 Task: Open a blank sheet, save the file as Ethicsfile.odt Type the sentence 'Friendship is a special bond between individuals based on mutual trust, support, and shared experiences. True friends offer companionship, loyalty, and understanding. They play an essential role in our lives, providing emotional support and enriching our journey.'Add formula using equations and charcters after the sentence 'A=bh' Select the formula and highlight with color Yellow Change the page Orientation to  Potrait
Action: Mouse moved to (988, 70)
Screenshot: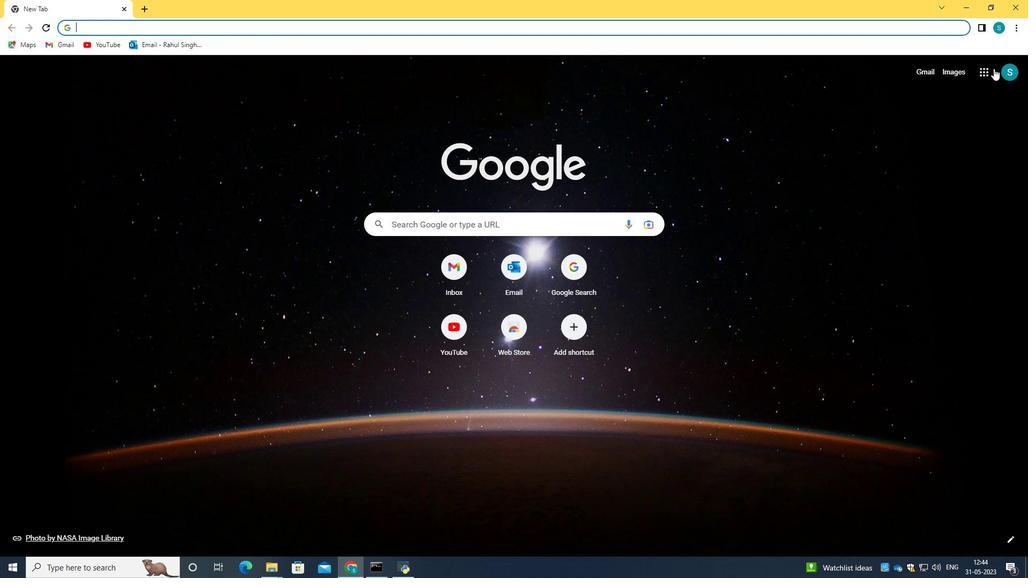 
Action: Mouse pressed left at (988, 70)
Screenshot: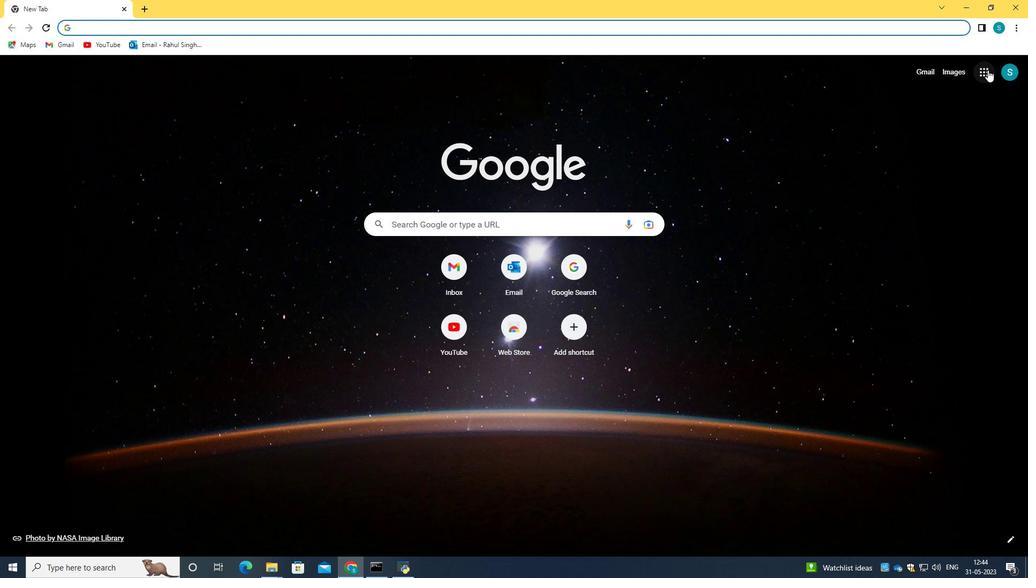 
Action: Mouse moved to (883, 184)
Screenshot: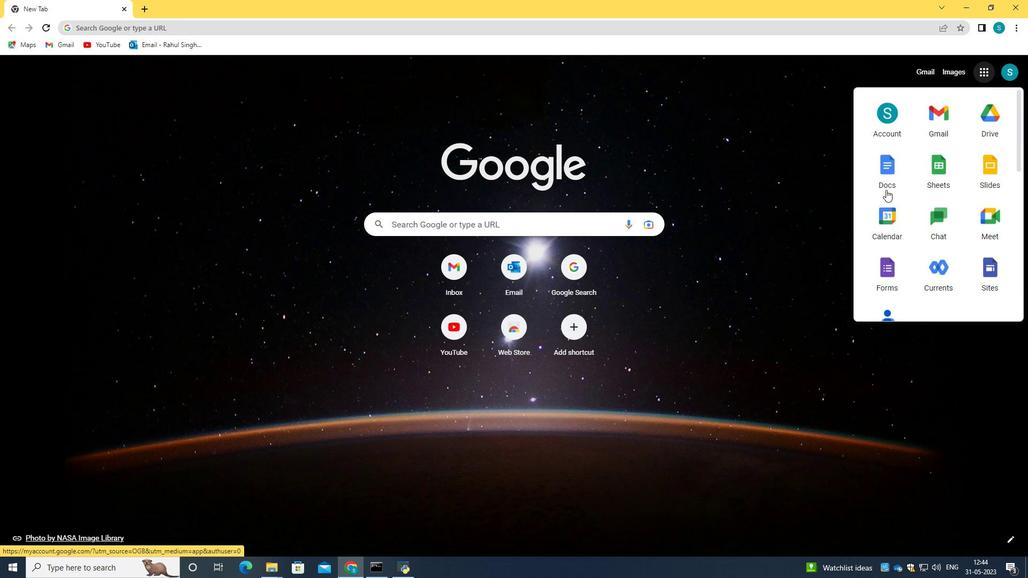 
Action: Mouse pressed left at (883, 184)
Screenshot: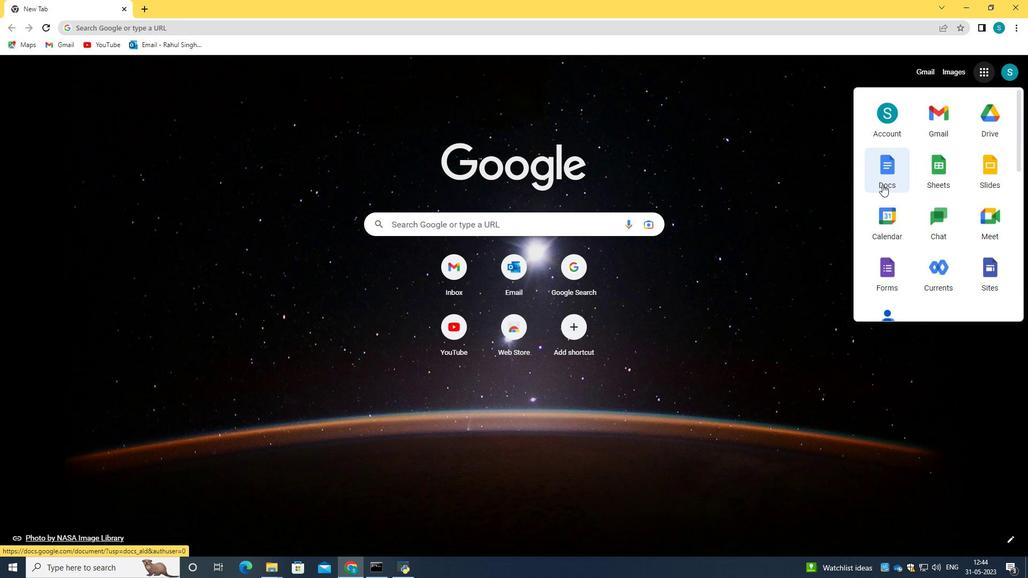 
Action: Mouse moved to (250, 202)
Screenshot: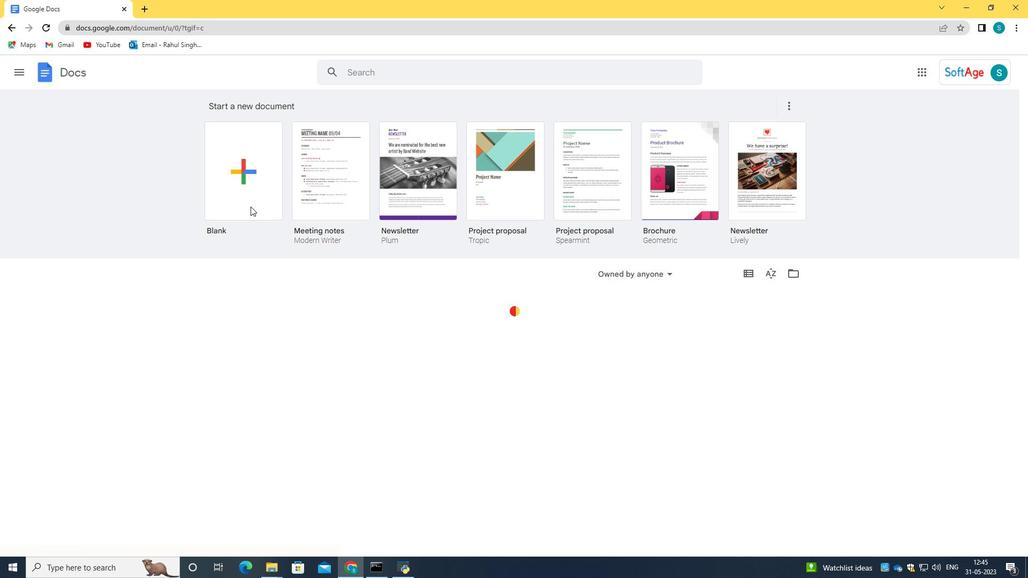 
Action: Mouse pressed left at (250, 202)
Screenshot: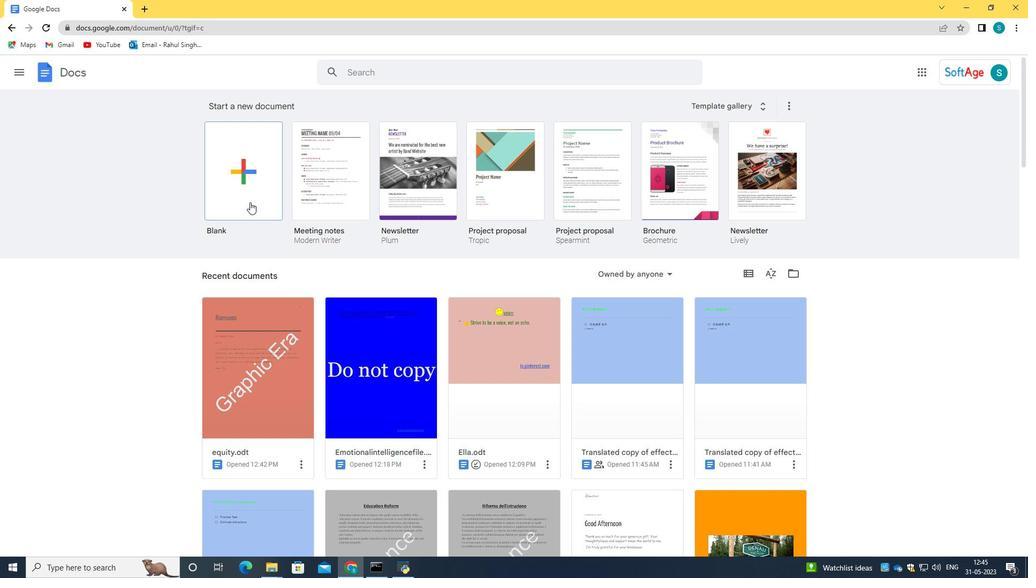 
Action: Mouse moved to (398, 205)
Screenshot: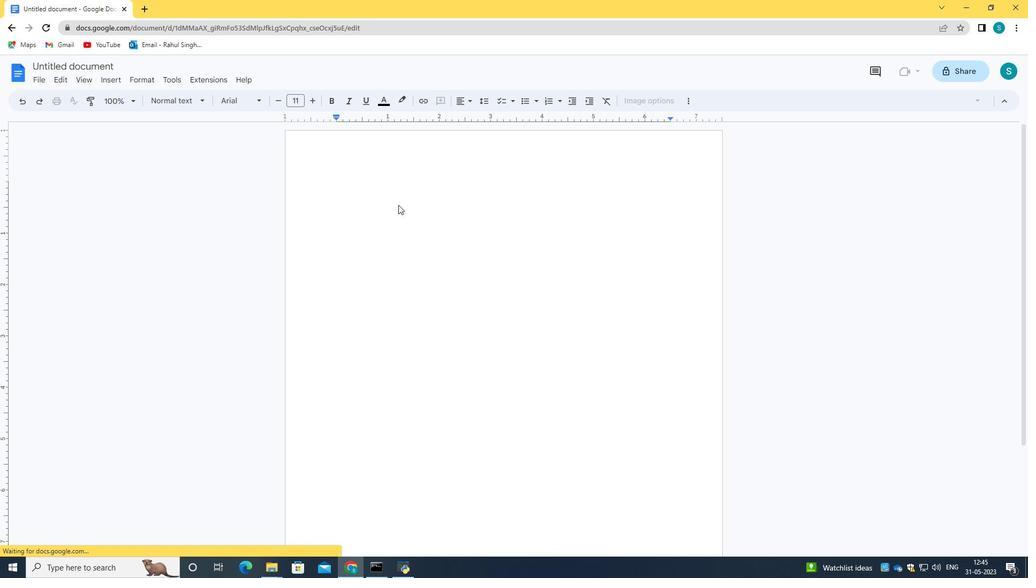
Action: Mouse pressed left at (398, 205)
Screenshot: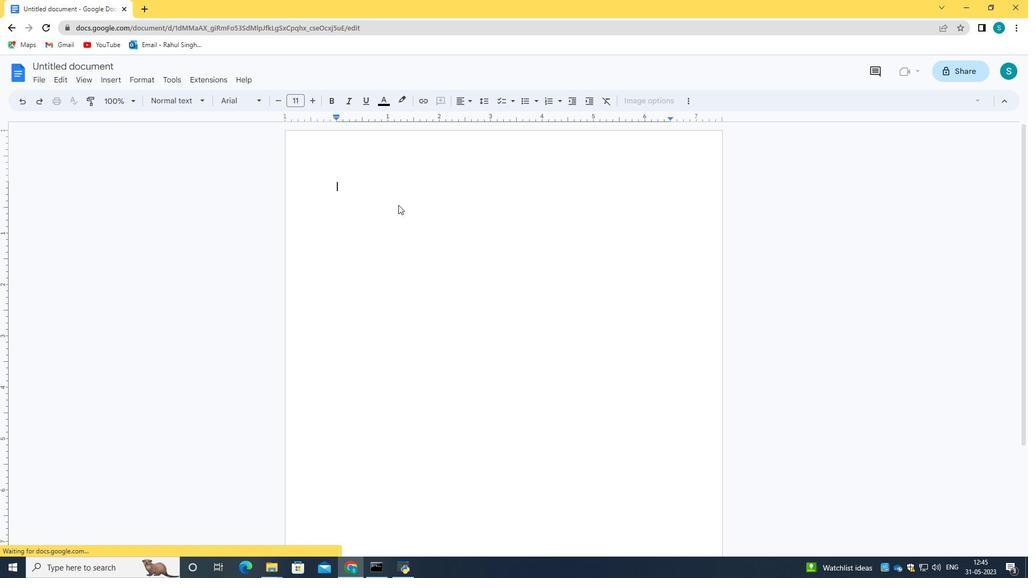 
Action: Mouse moved to (95, 63)
Screenshot: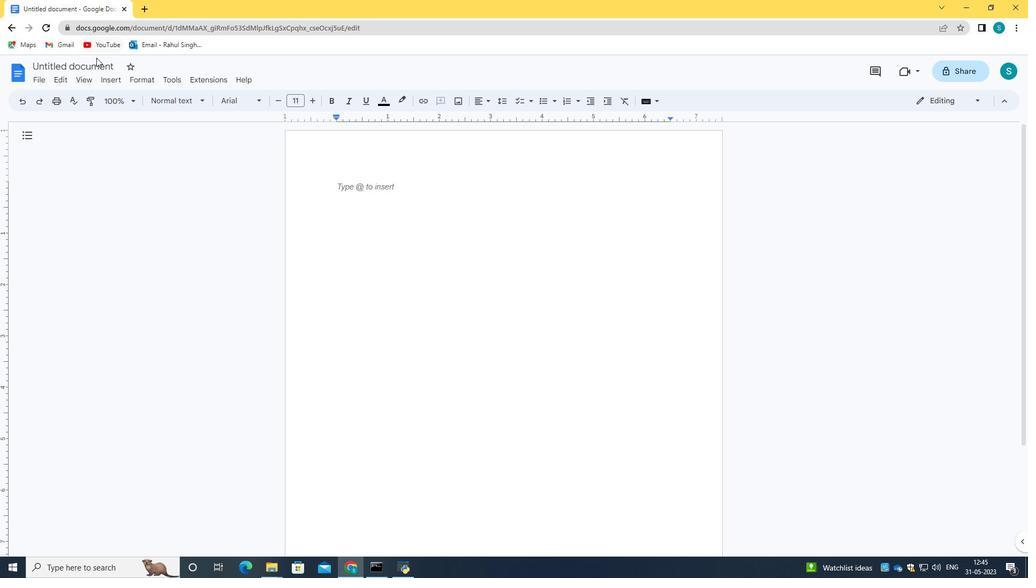 
Action: Mouse pressed left at (95, 63)
Screenshot: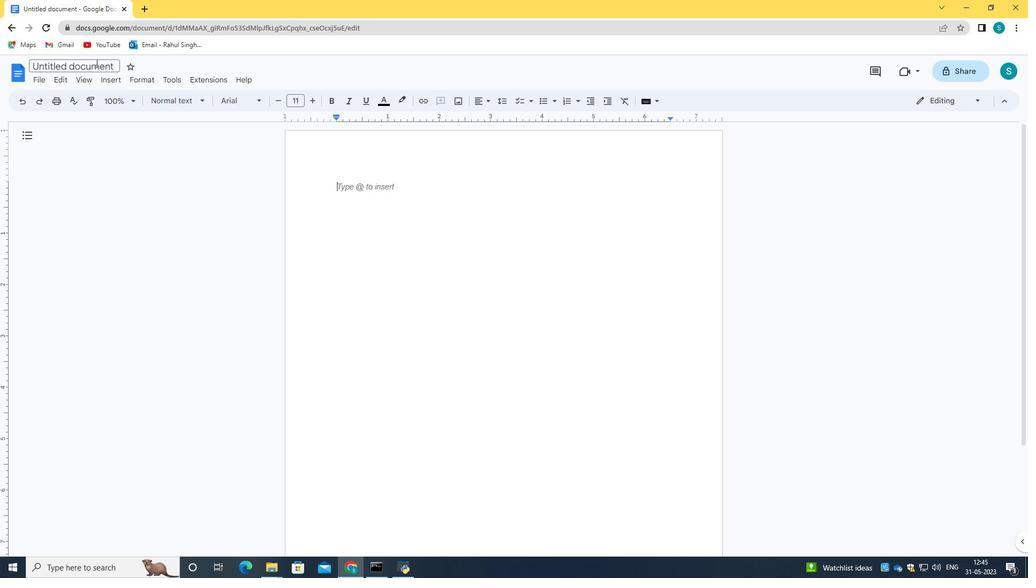 
Action: Mouse moved to (96, 64)
Screenshot: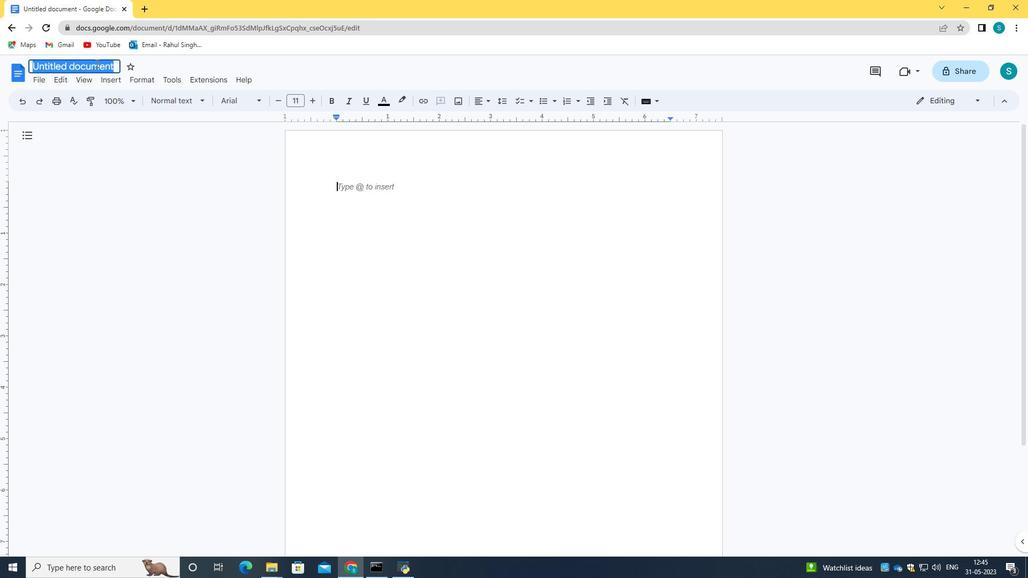 
Action: Key pressed <Key.backspace><Key.caps_lock>E<Key.caps_lock>thicsfile.odt<Key.enter>
Screenshot: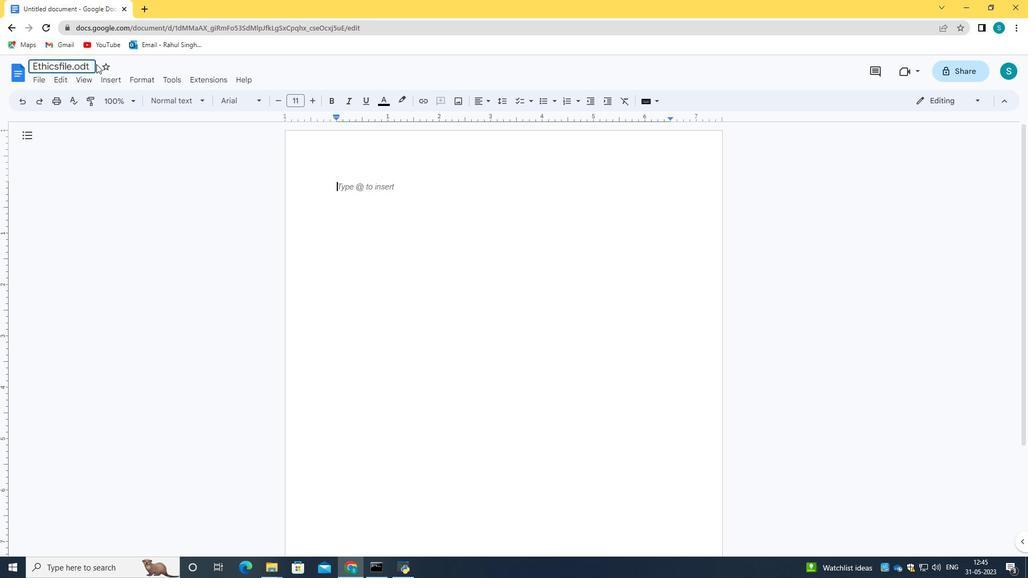 
Action: Mouse moved to (412, 193)
Screenshot: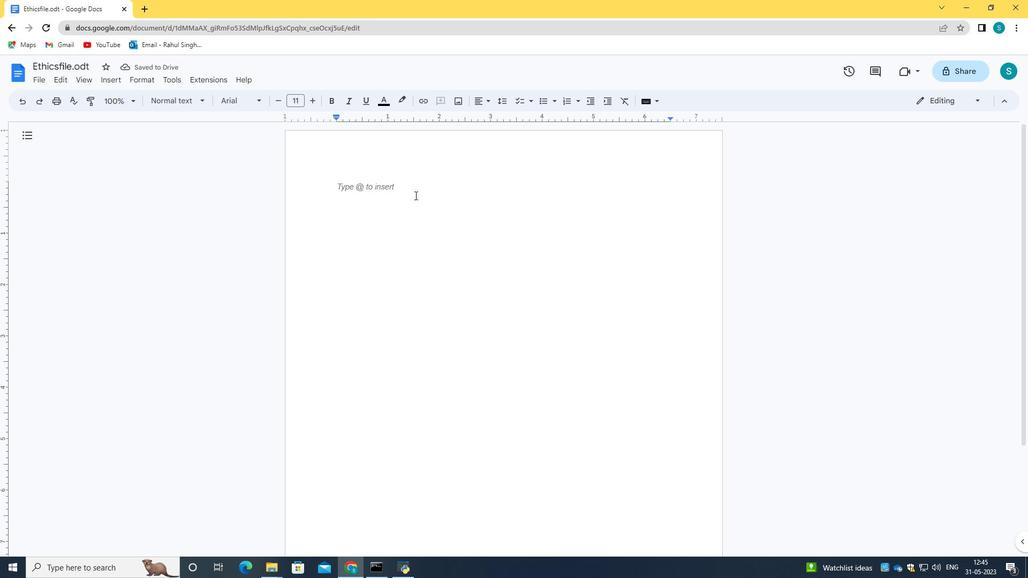 
Action: Key pressed <Key.caps_lock>F<Key.caps_lock>riendship<Key.space>is<Key.space>a<Key.space>special<Key.space>bond<Key.space>between<Key.space>individuals<Key.space>bad<Key.backspace>sed<Key.space>on<Key.space>mutual<Key.space>trust,<Key.space>suppot<Key.space>and<Key.space>shared<Key.space>experiv<Key.backspace>ences.<Key.space><Key.caps_lock>T<Key.caps_lock>rue<Key.space>friens<Key.backspace>ds<Key.space>ar<Key.backspace><Key.backspace>offer<Key.space>companionship,<Key.space>loyalty,<Key.space><Key.backspace><Key.backspace><Key.space>and<Key.space>understanding<Key.space>.<Key.space><Key.caps_lock>T<Key.caps_lock>hey<Key.space>play<Key.space>an<Key.space>essential<Key.space>role<Key.space>in<Key.space>our<Key.space>lives,<Key.space>providing<Key.space>emotional<Key.space>support<Key.space>and<Key.space>enriching<Key.space>our<Key.space>journe<Key.backspace>y=<Key.backspace><Key.backspace>ey.
Screenshot: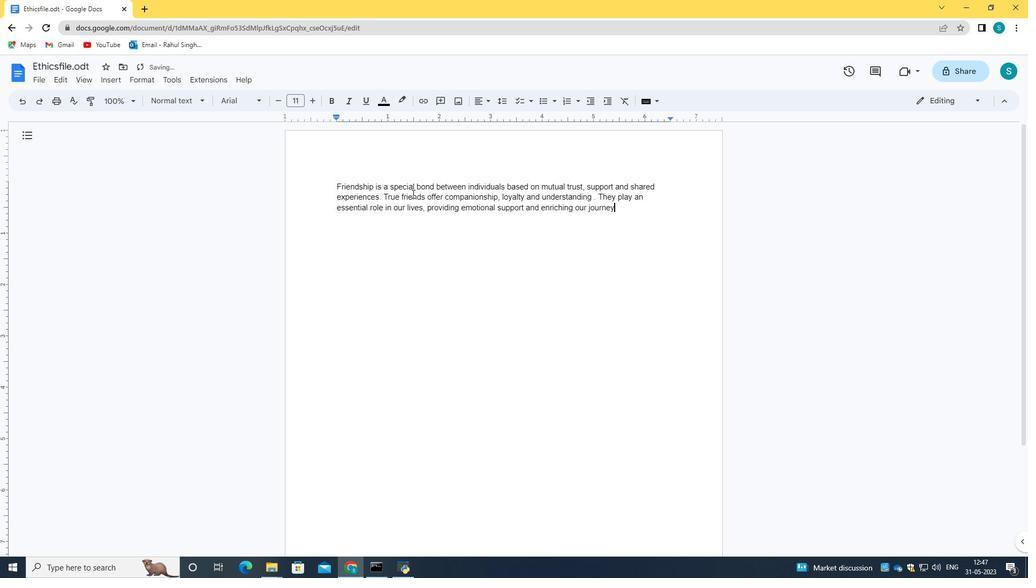 
Action: Mouse moved to (523, 247)
Screenshot: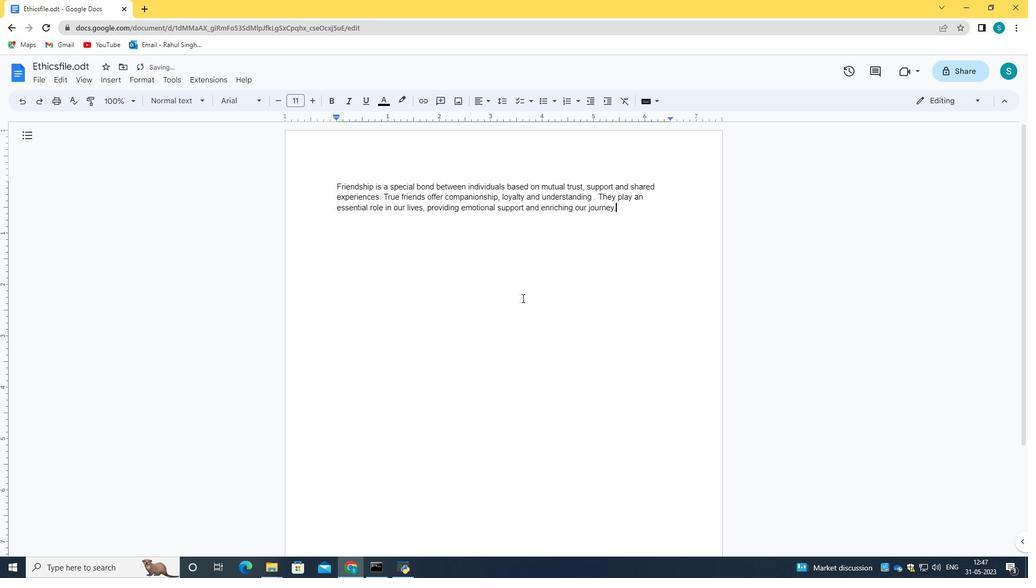 
Action: Mouse pressed left at (523, 247)
Screenshot: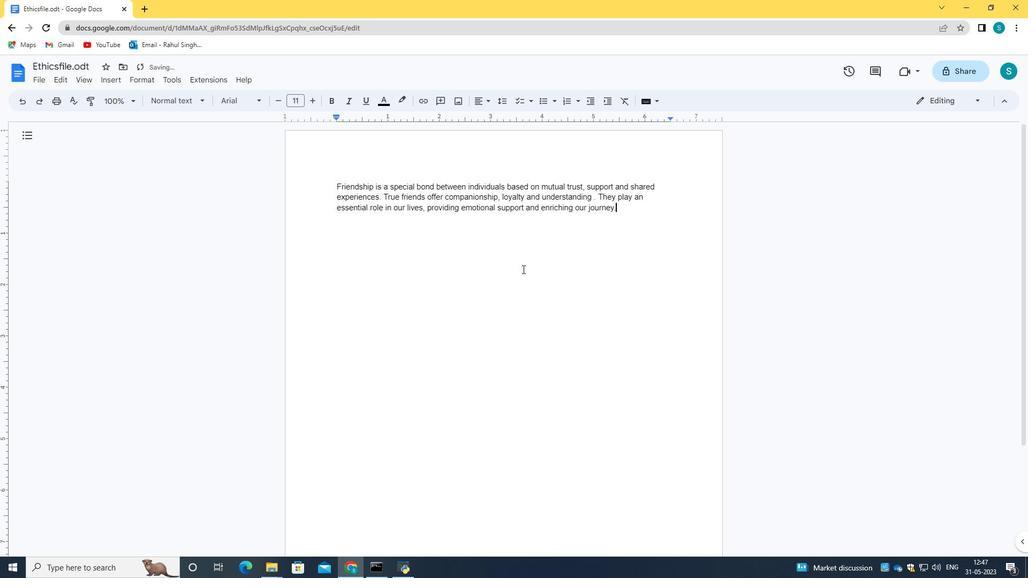 
Action: Mouse moved to (626, 210)
Screenshot: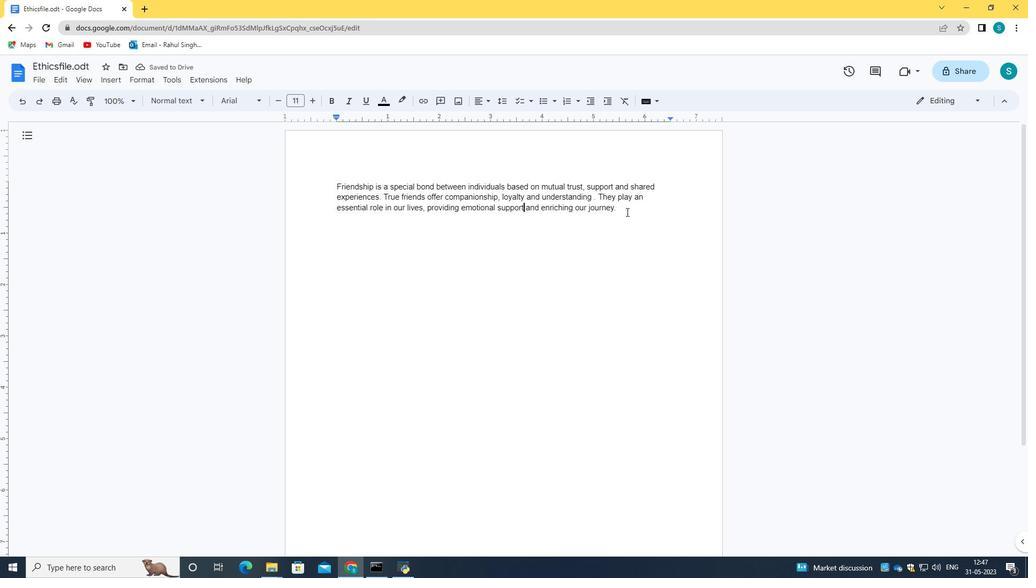 
Action: Mouse pressed left at (626, 210)
Screenshot: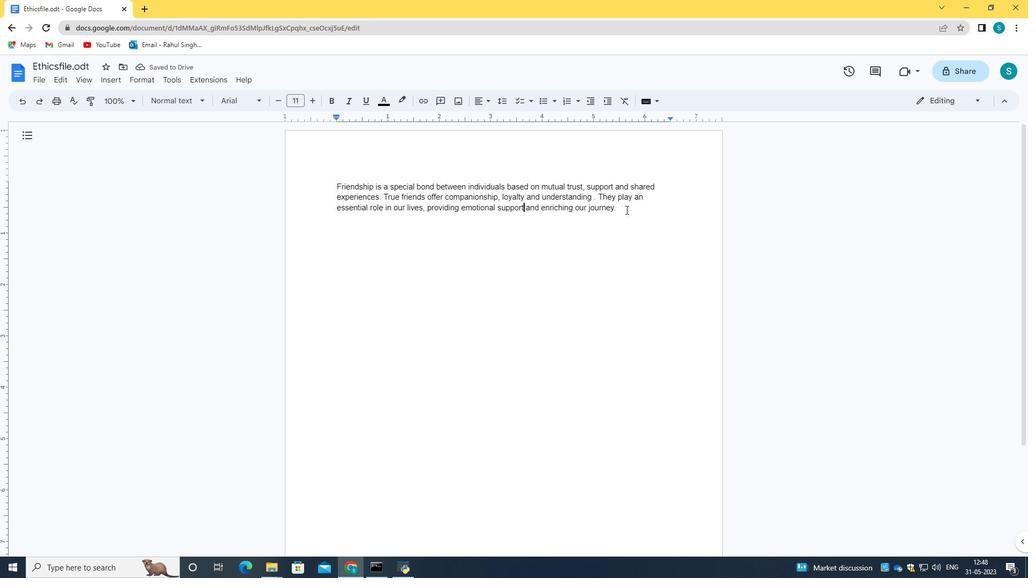 
Action: Key pressed <Key.space>
Screenshot: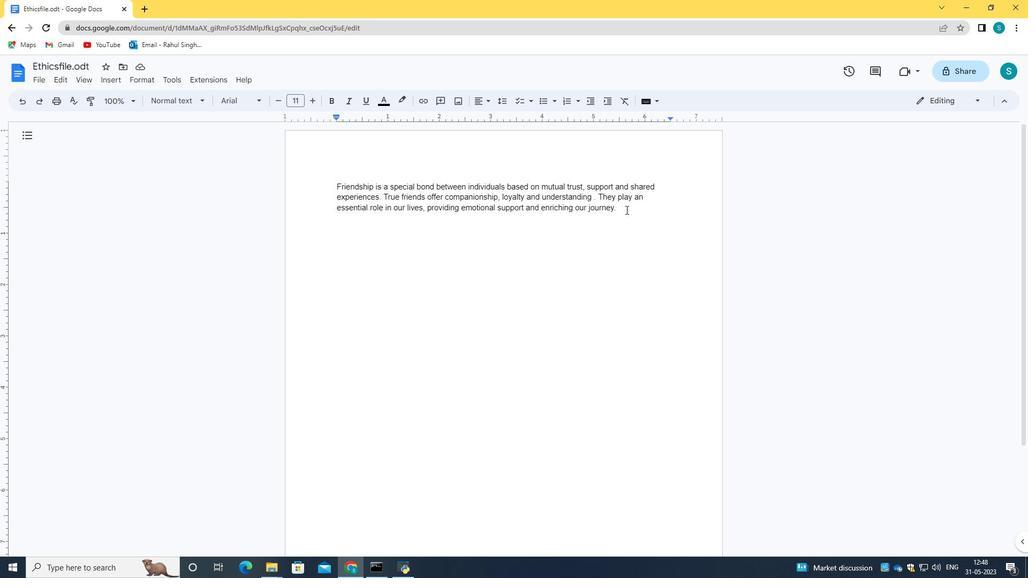 
Action: Mouse moved to (144, 77)
Screenshot: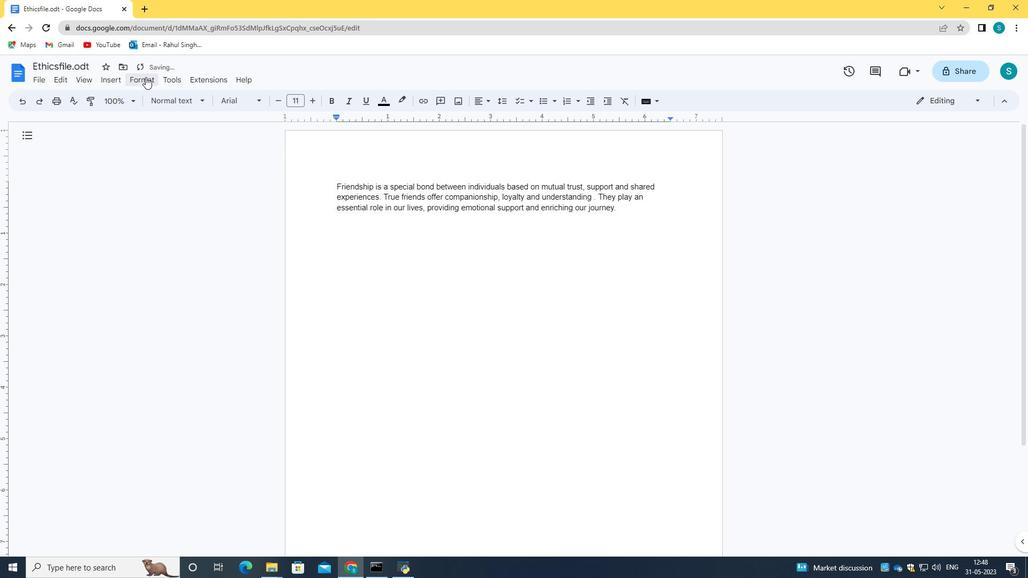 
Action: Mouse pressed left at (144, 77)
Screenshot: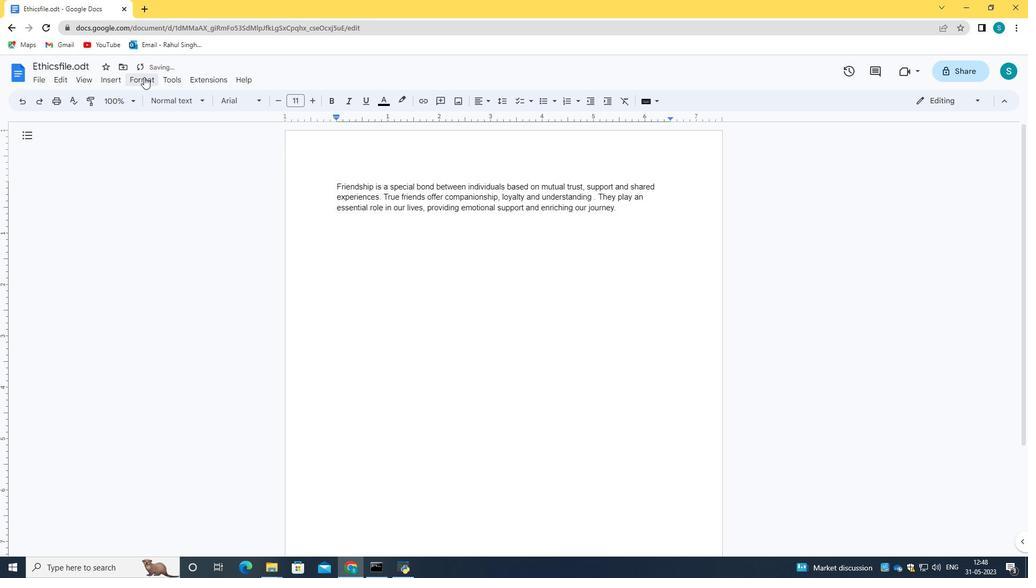 
Action: Mouse moved to (163, 303)
Screenshot: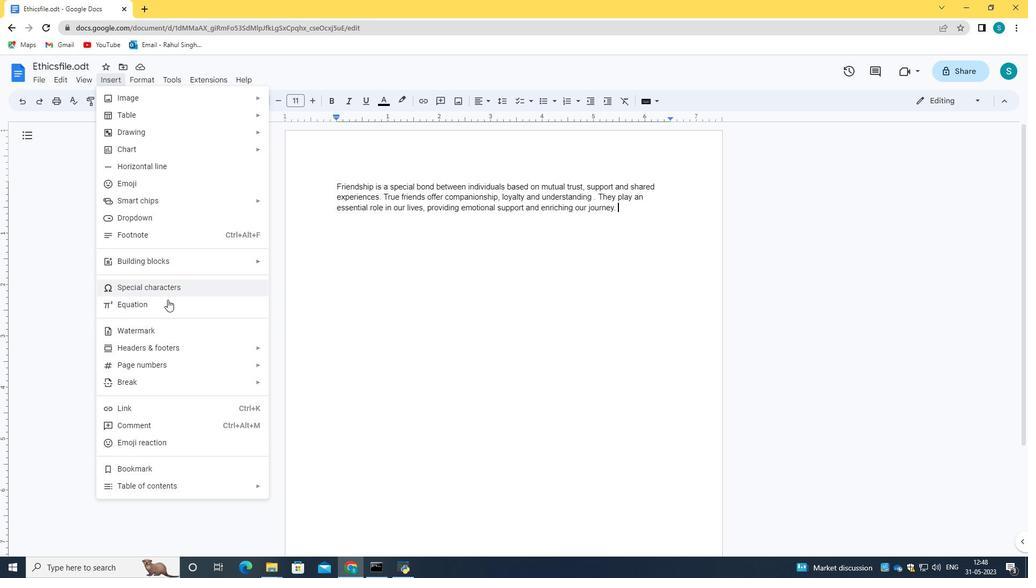 
Action: Mouse pressed left at (163, 303)
Screenshot: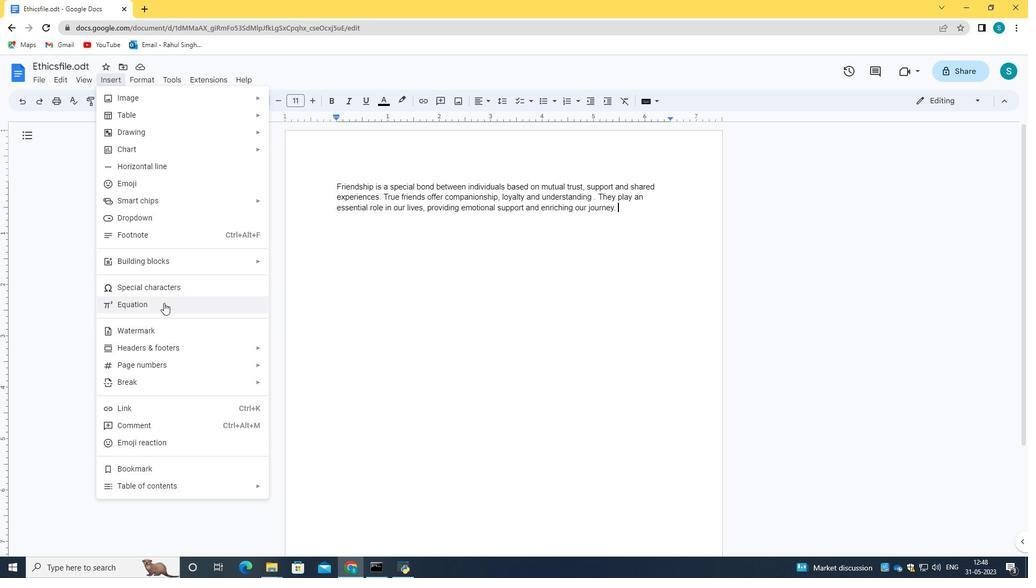 
Action: Mouse moved to (574, 235)
Screenshot: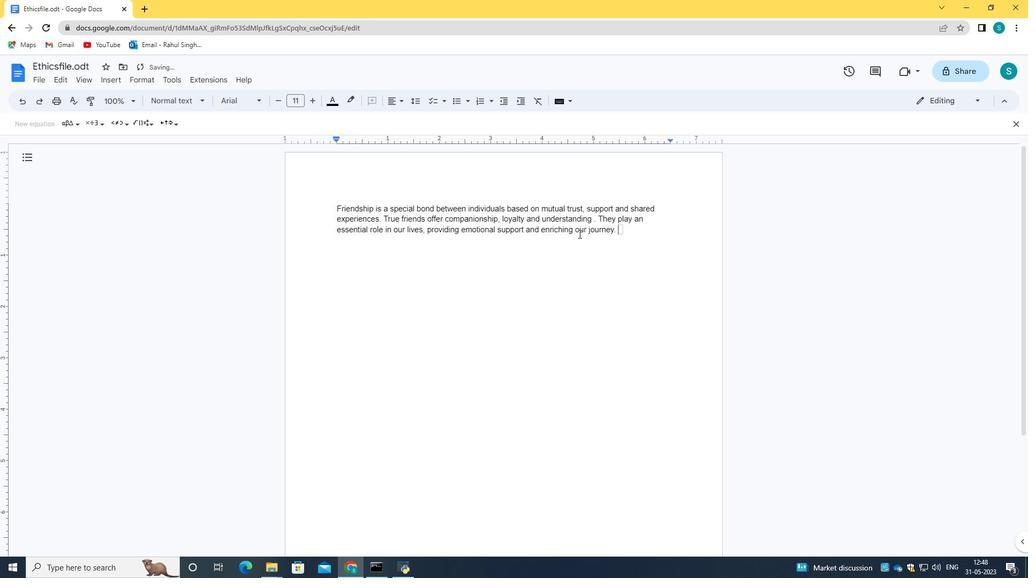 
Action: Key pressed <Key.shift>A=bh
Screenshot: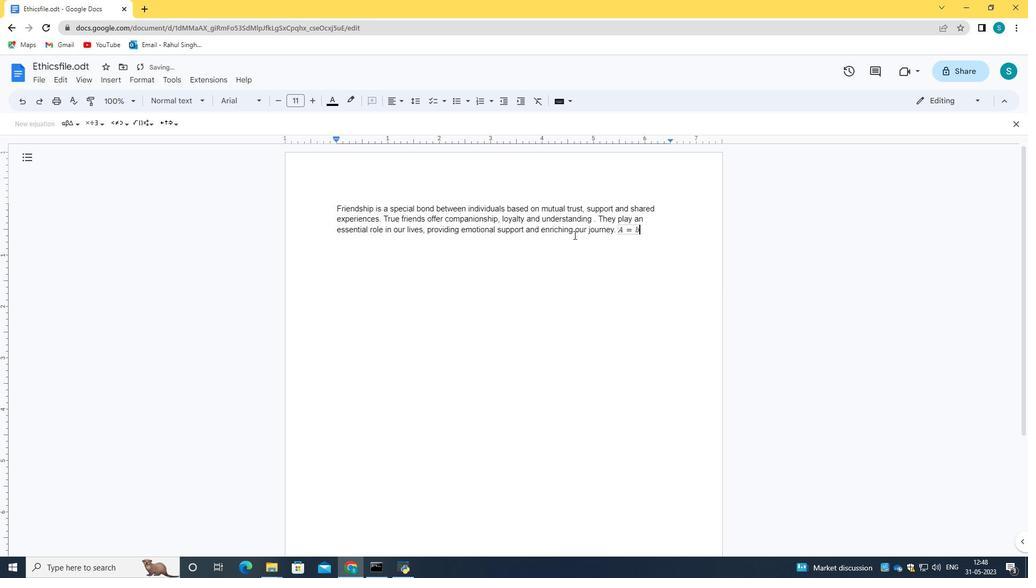 
Action: Mouse moved to (646, 228)
Screenshot: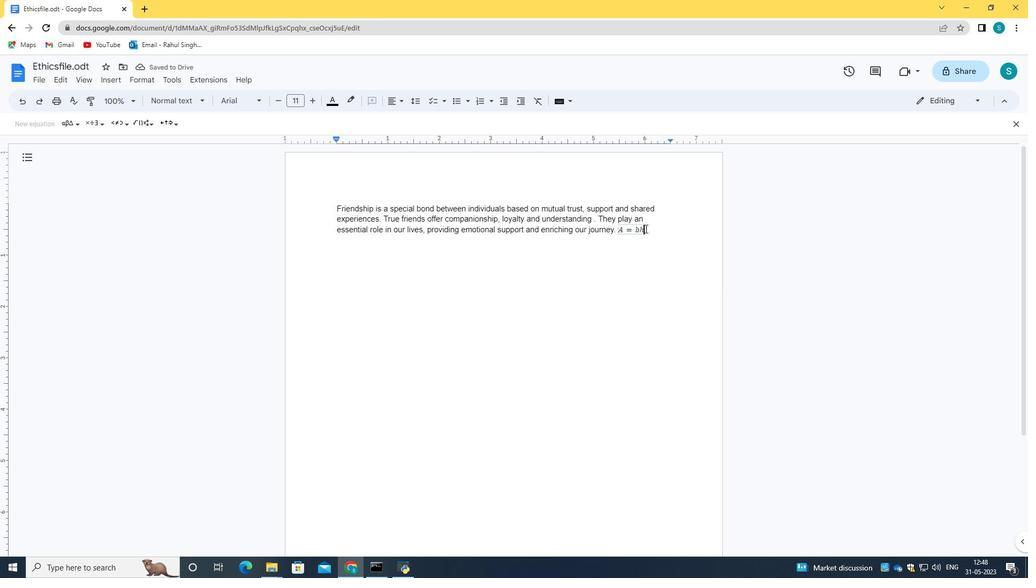 
Action: Mouse pressed left at (646, 228)
Screenshot: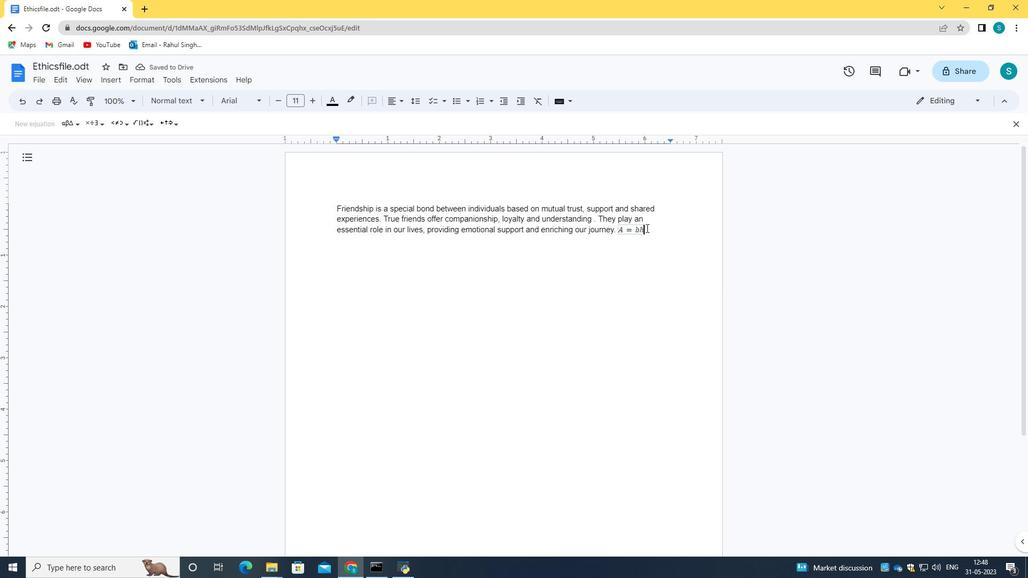 
Action: Mouse moved to (392, 100)
Screenshot: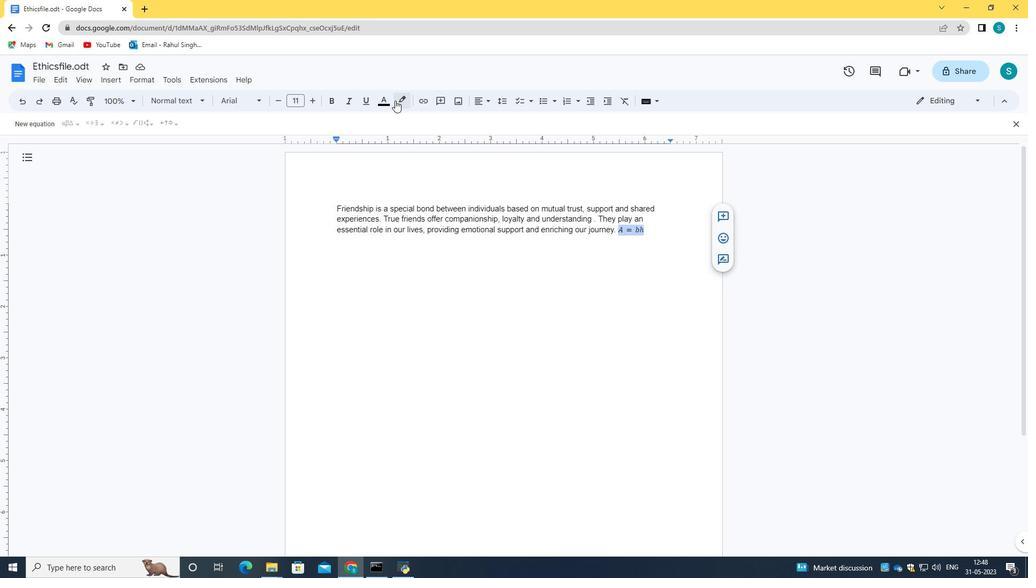 
Action: Mouse pressed left at (392, 100)
Screenshot: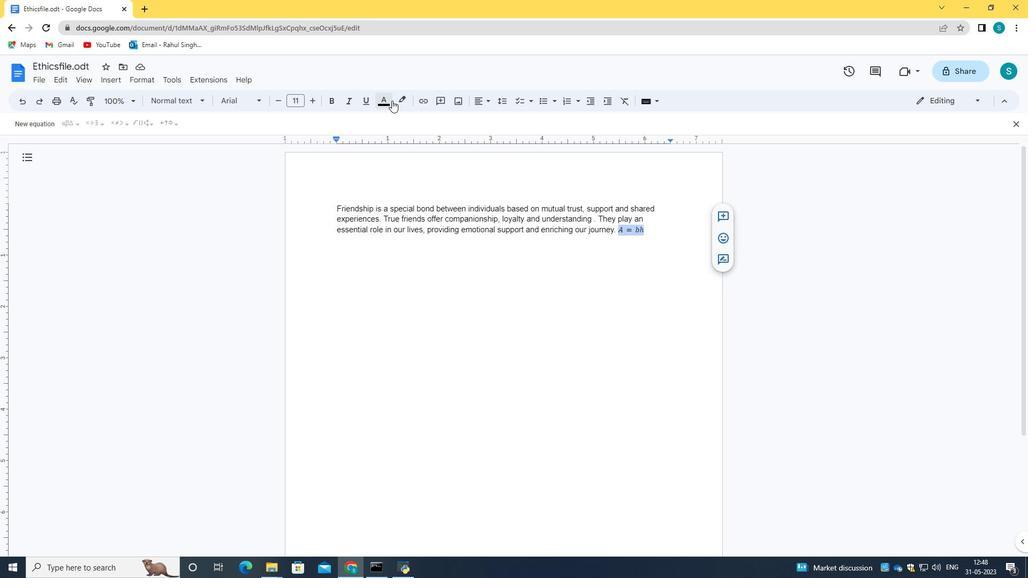 
Action: Mouse moved to (423, 132)
Screenshot: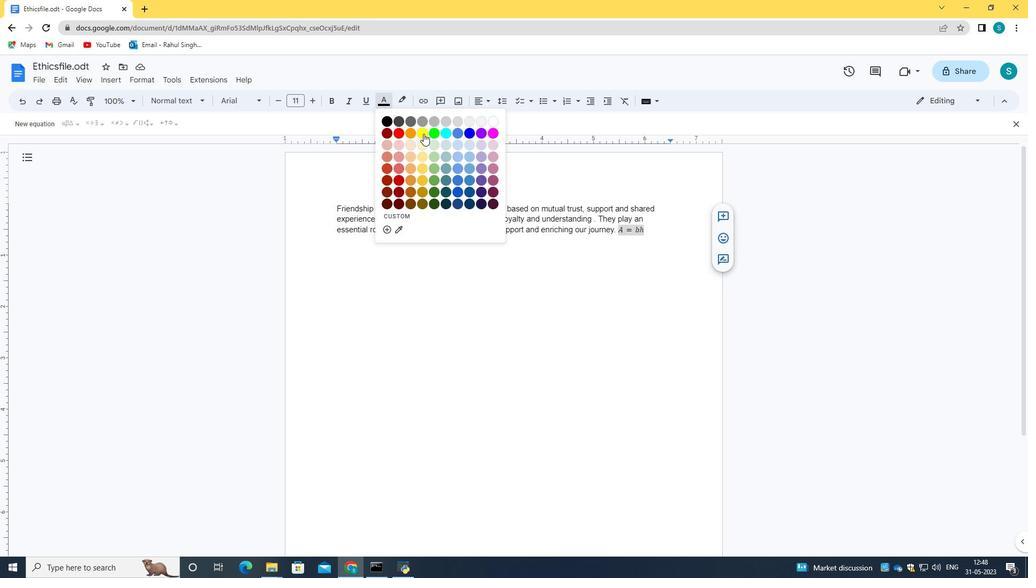 
Action: Mouse pressed left at (423, 132)
Screenshot: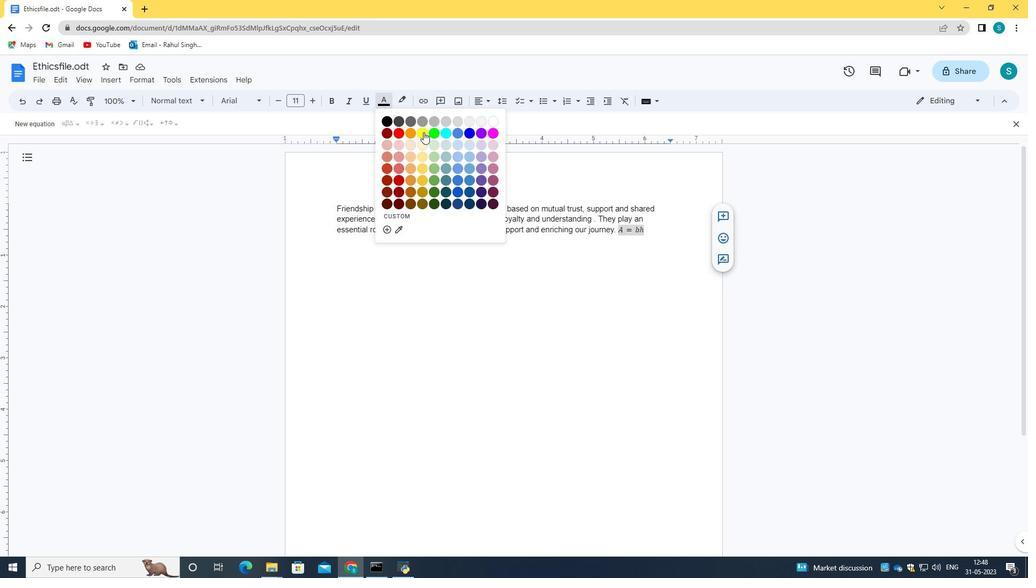
Action: Mouse moved to (35, 79)
Screenshot: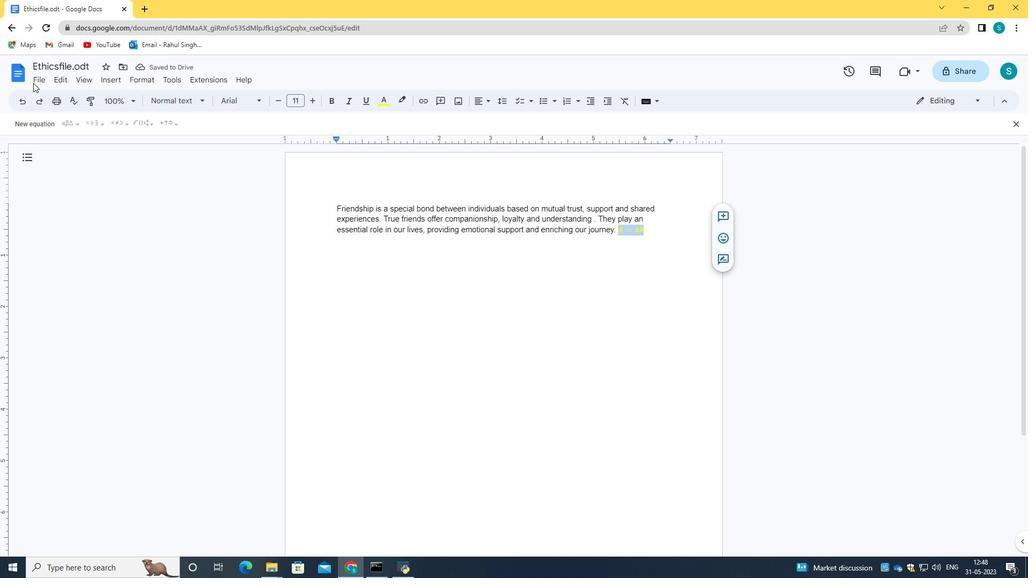 
Action: Mouse pressed left at (35, 79)
Screenshot: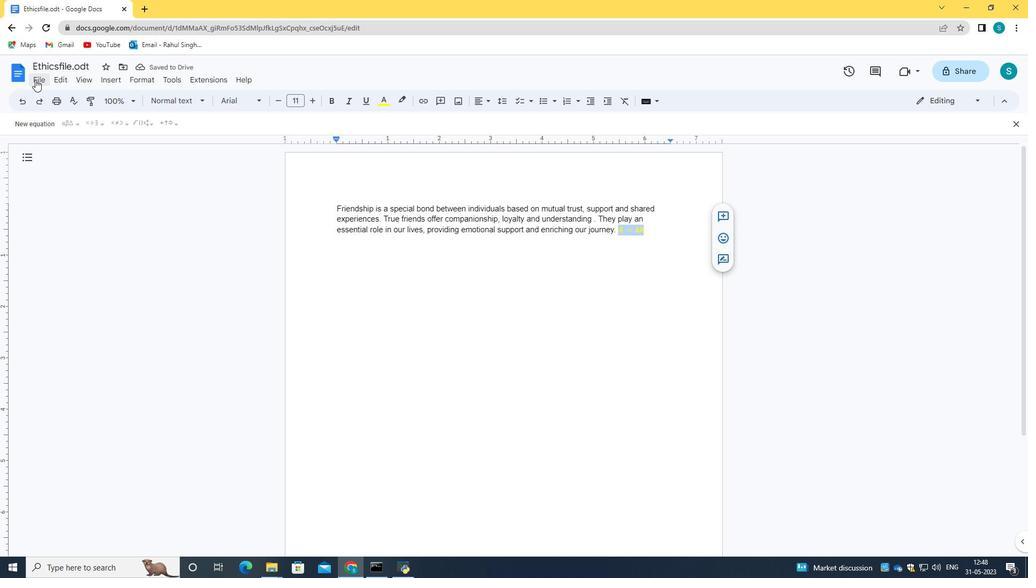 
Action: Mouse moved to (184, 249)
Screenshot: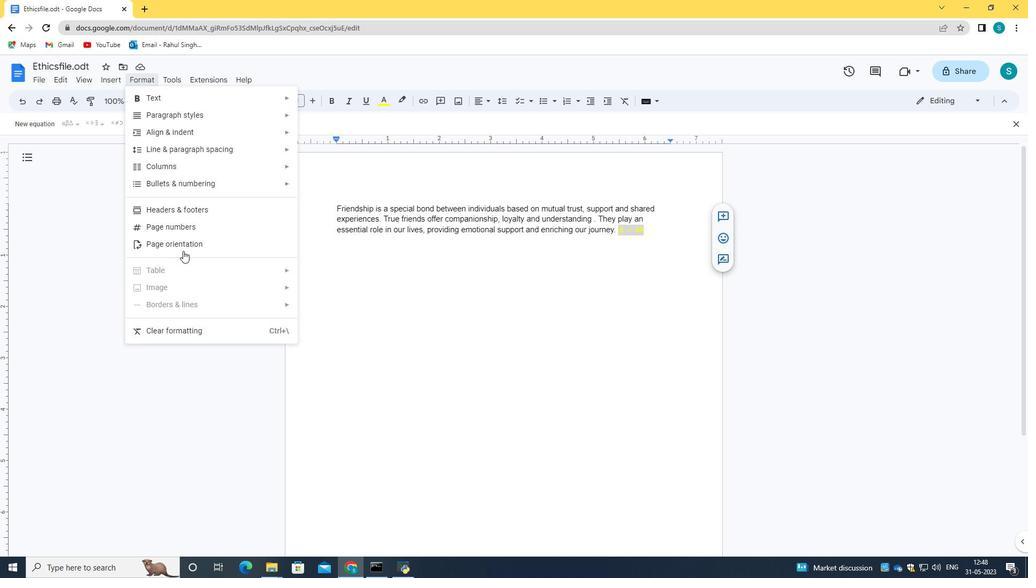 
Action: Mouse pressed left at (184, 249)
Screenshot: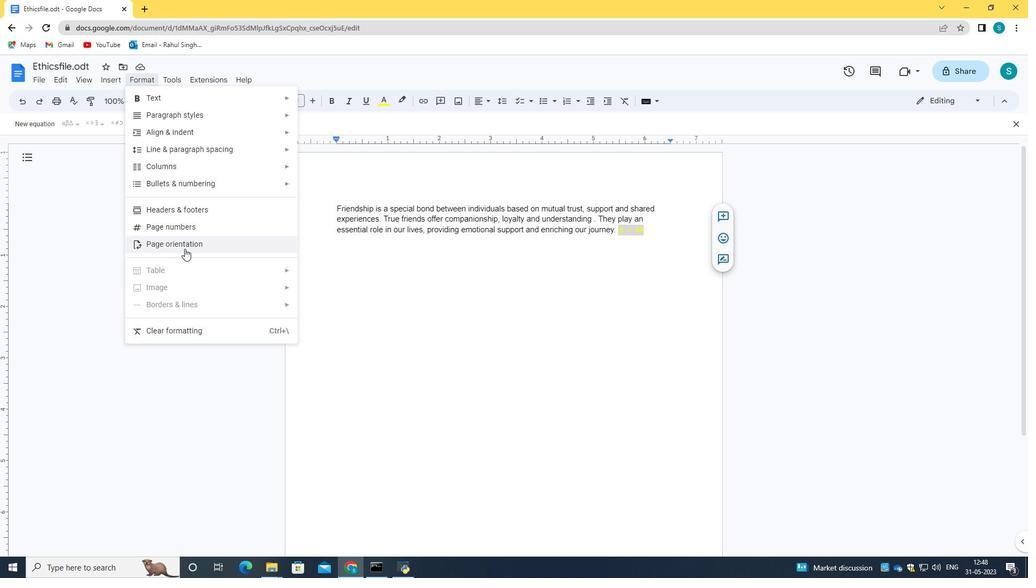 
Action: Mouse moved to (580, 372)
Screenshot: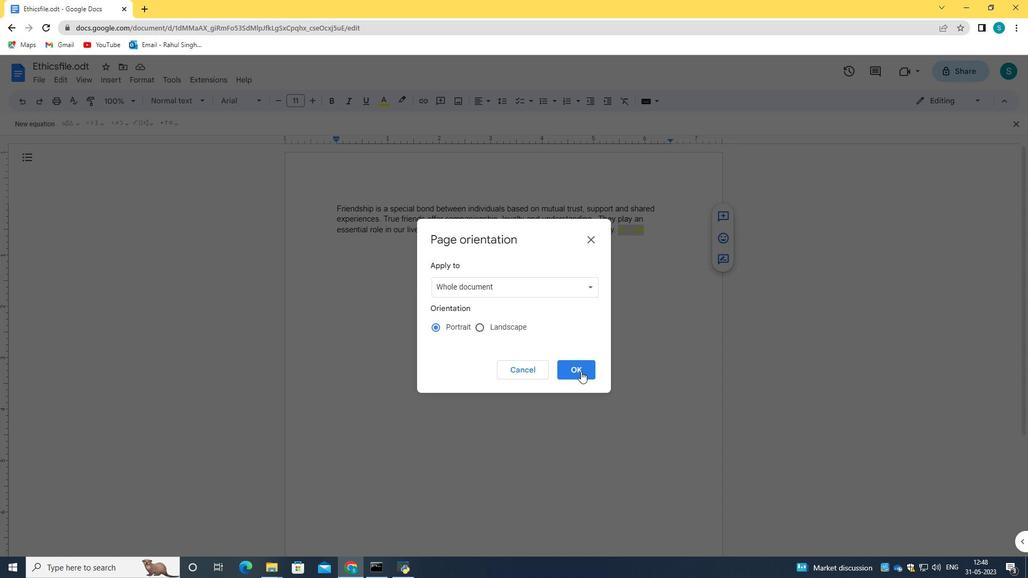 
Action: Mouse pressed left at (580, 372)
Screenshot: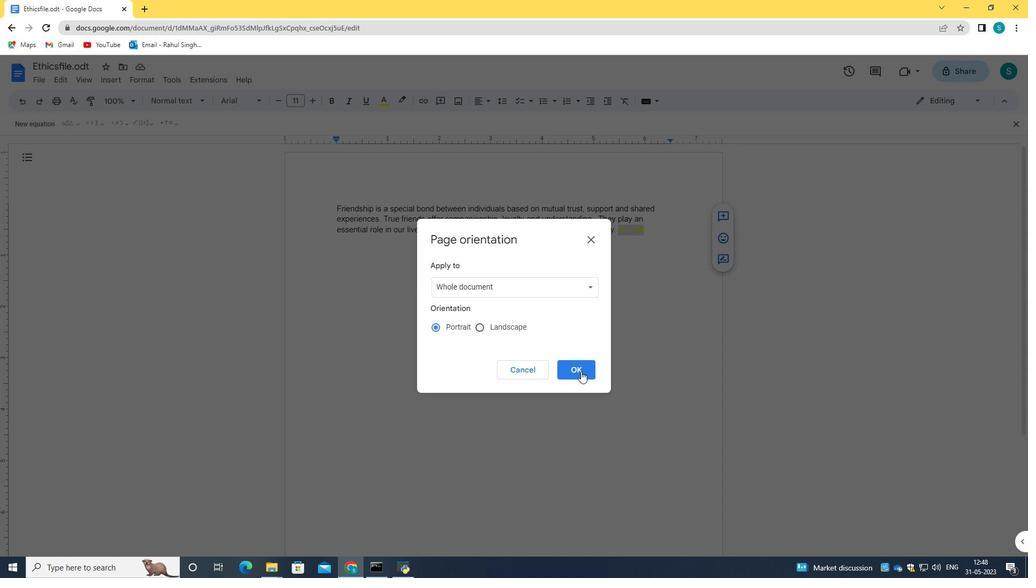 
Action: Mouse moved to (538, 369)
Screenshot: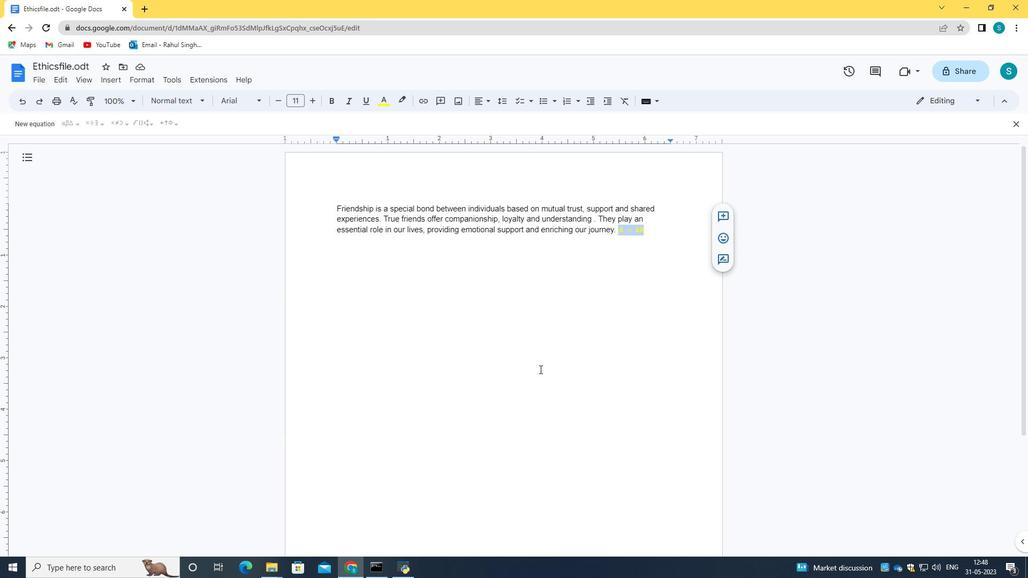 
Action: Mouse pressed left at (538, 369)
Screenshot: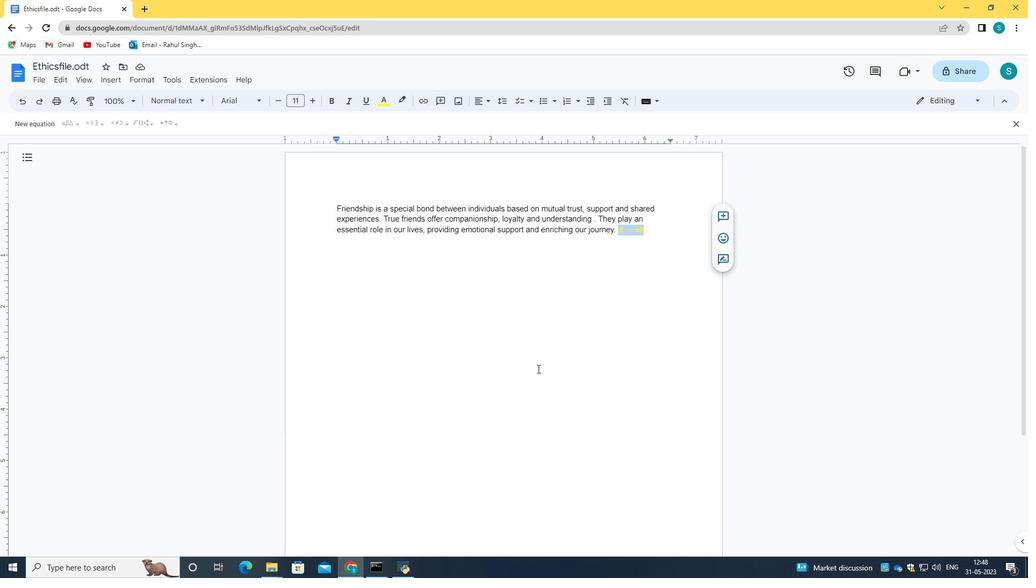 
Action: Mouse moved to (636, 230)
Screenshot: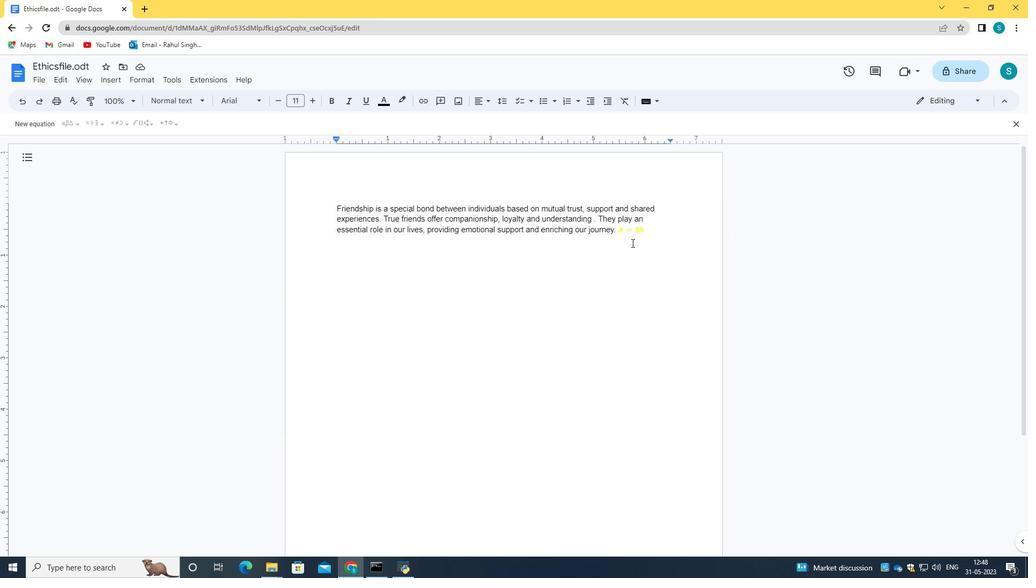 
Action: Mouse pressed left at (636, 230)
Screenshot: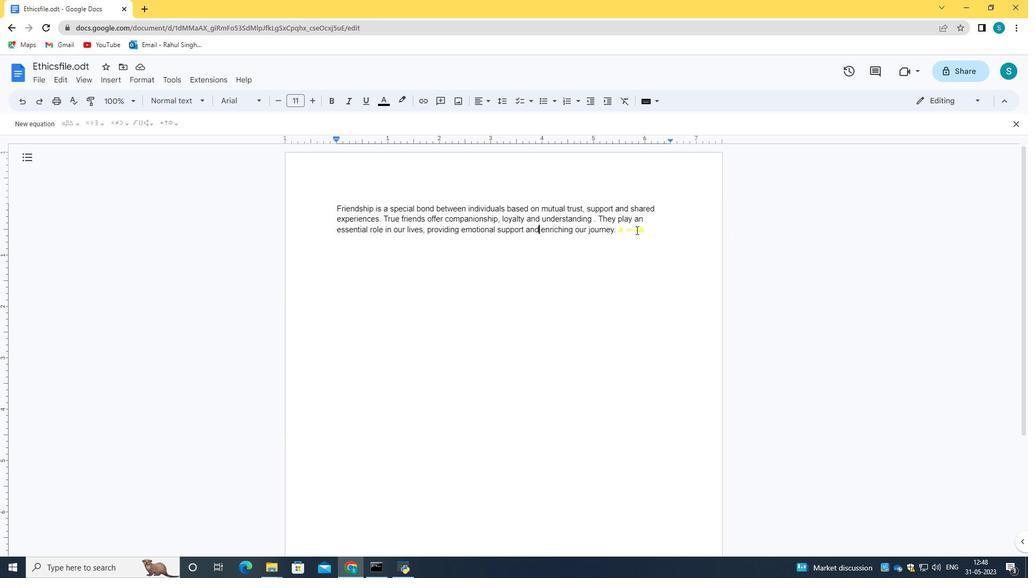 
Action: Mouse moved to (576, 297)
Screenshot: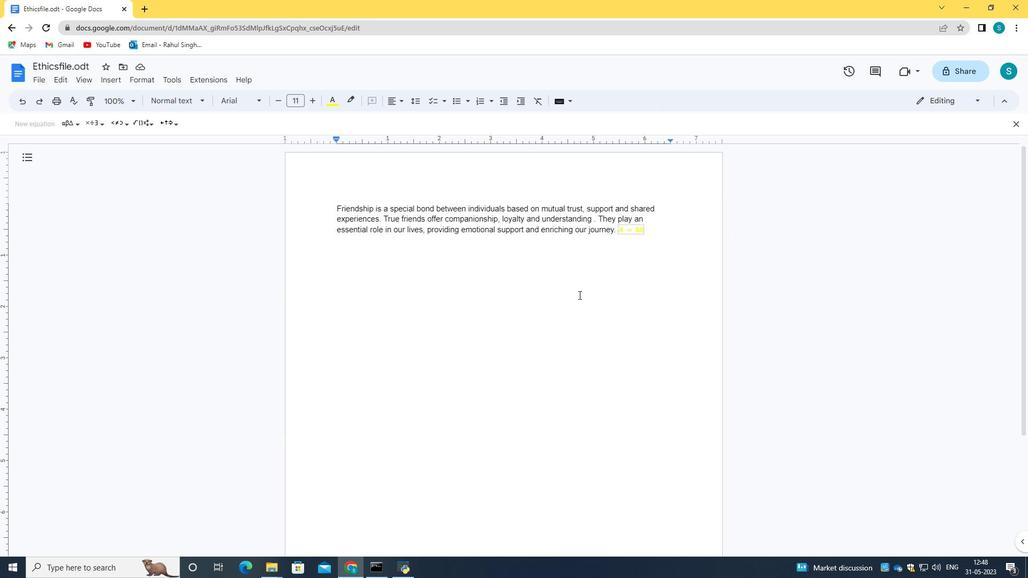 
